 Task: Change page orientation to portrait.
Action: Mouse moved to (150, 158)
Screenshot: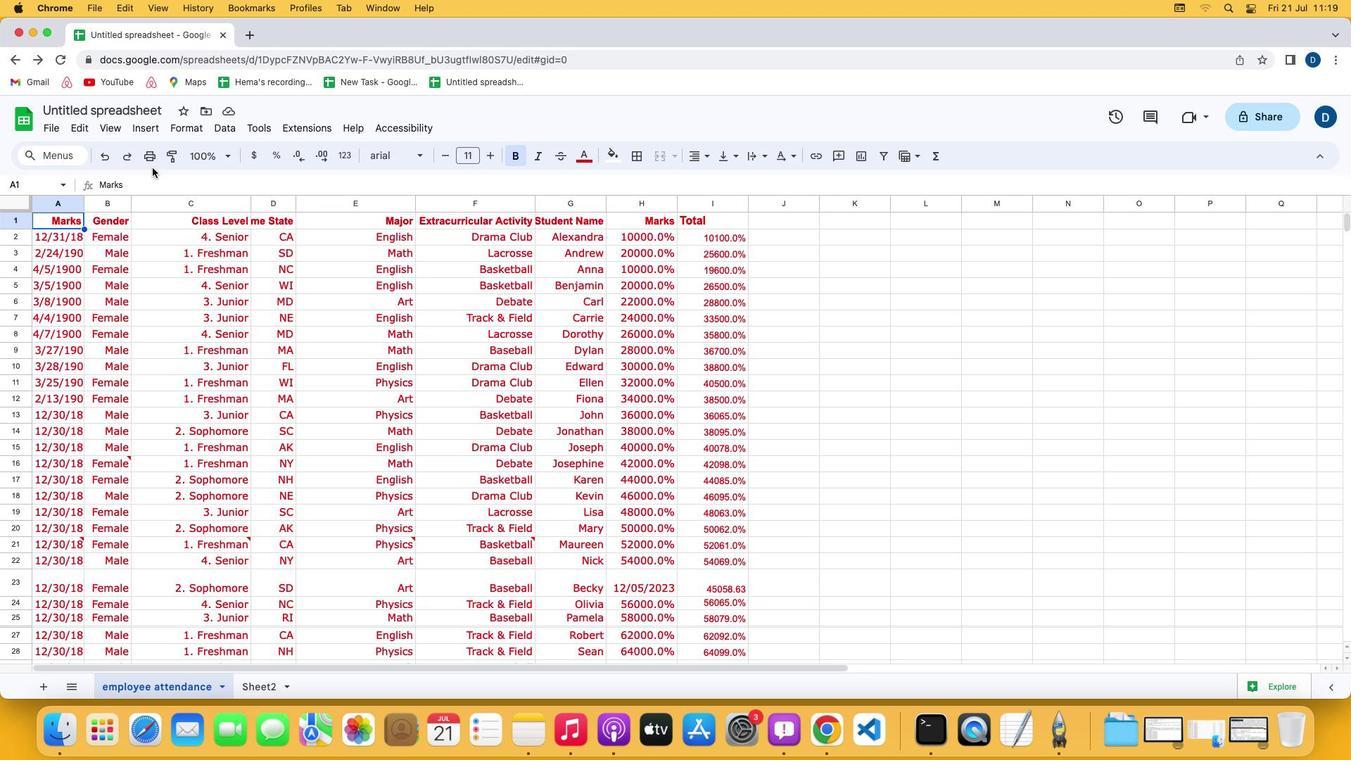 
Action: Mouse pressed left at (150, 158)
Screenshot: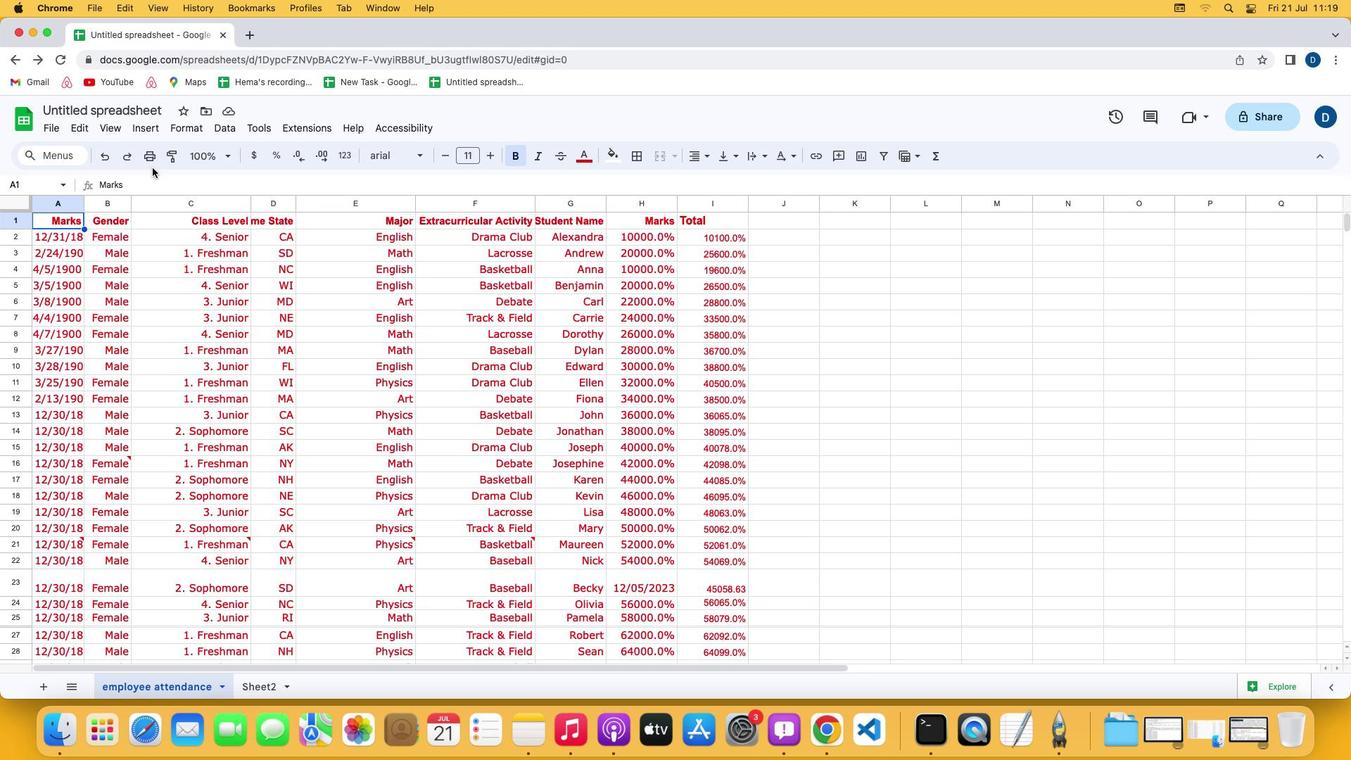 
Action: Mouse moved to (149, 157)
Screenshot: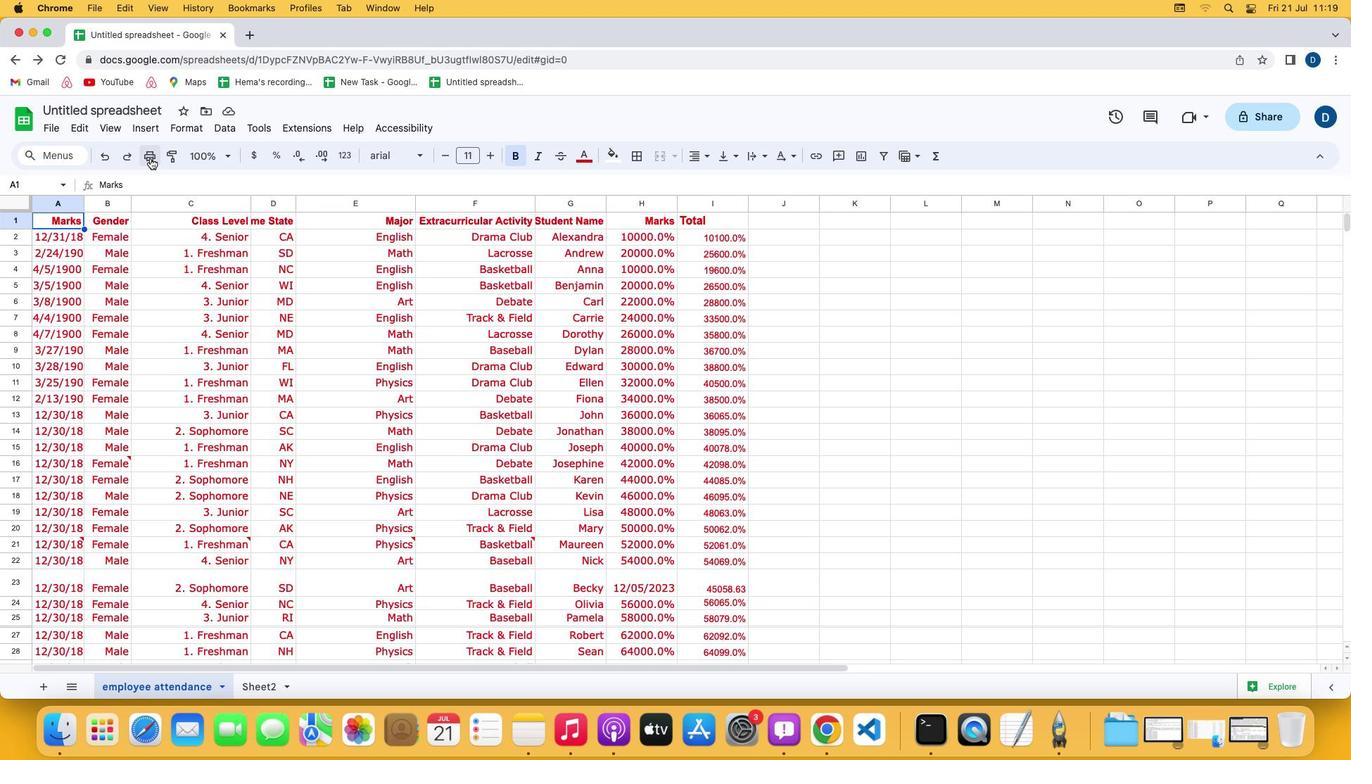 
Action: Mouse pressed left at (149, 157)
Screenshot: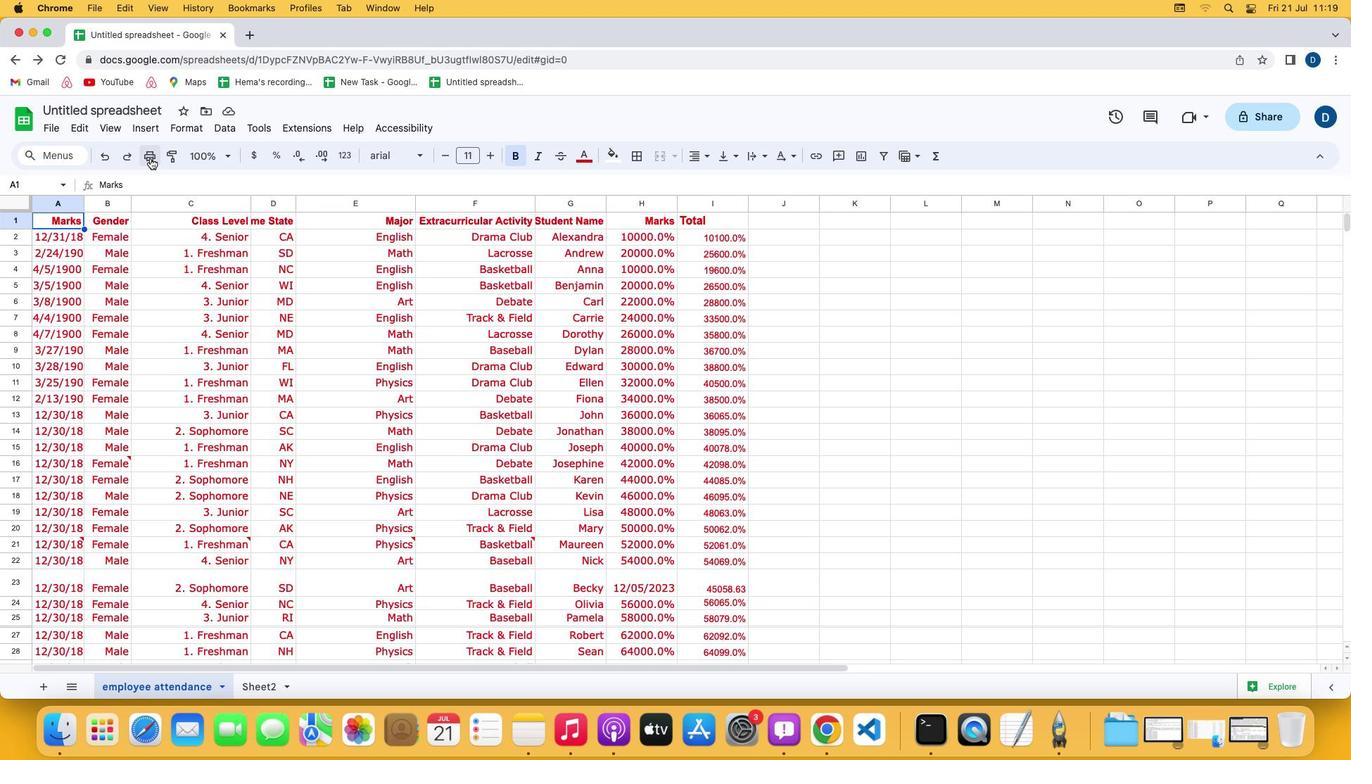 
Action: Mouse moved to (1251, 301)
Screenshot: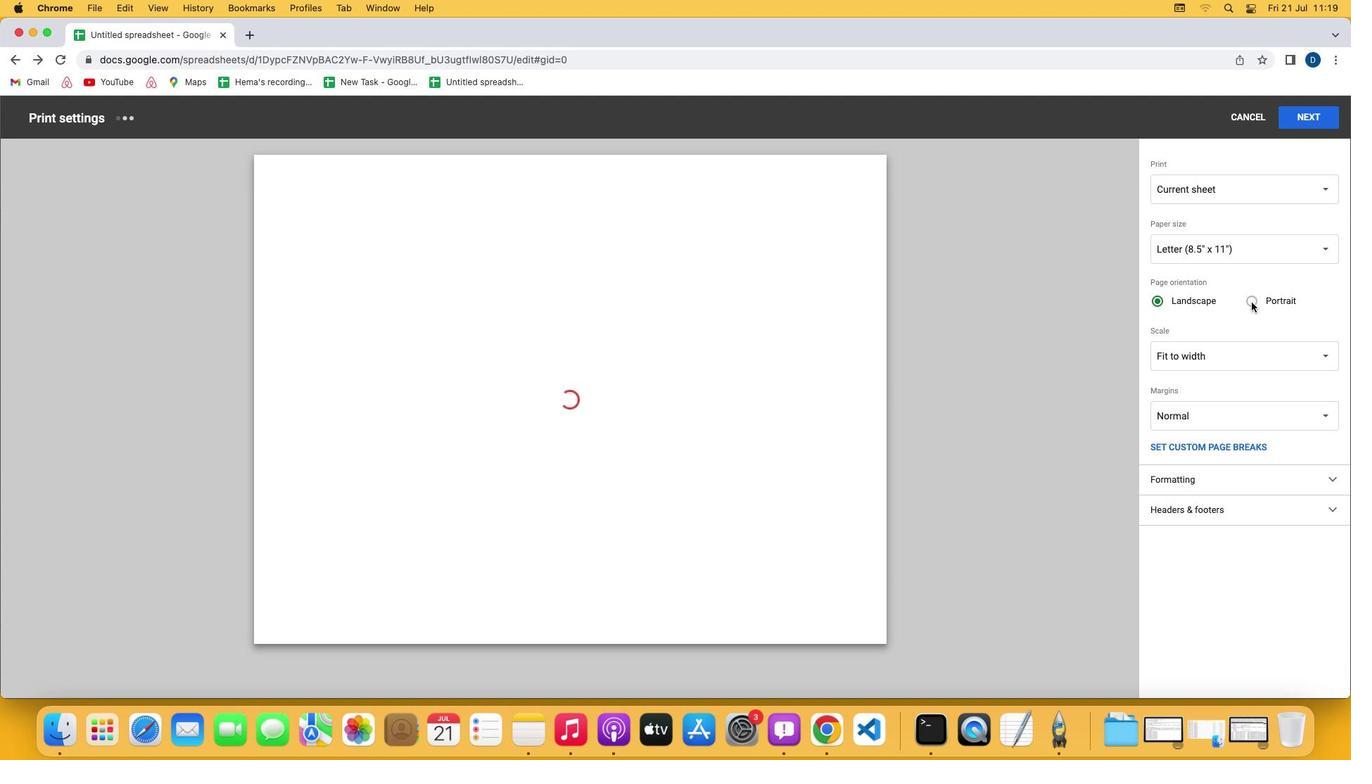 
Action: Mouse pressed left at (1251, 301)
Screenshot: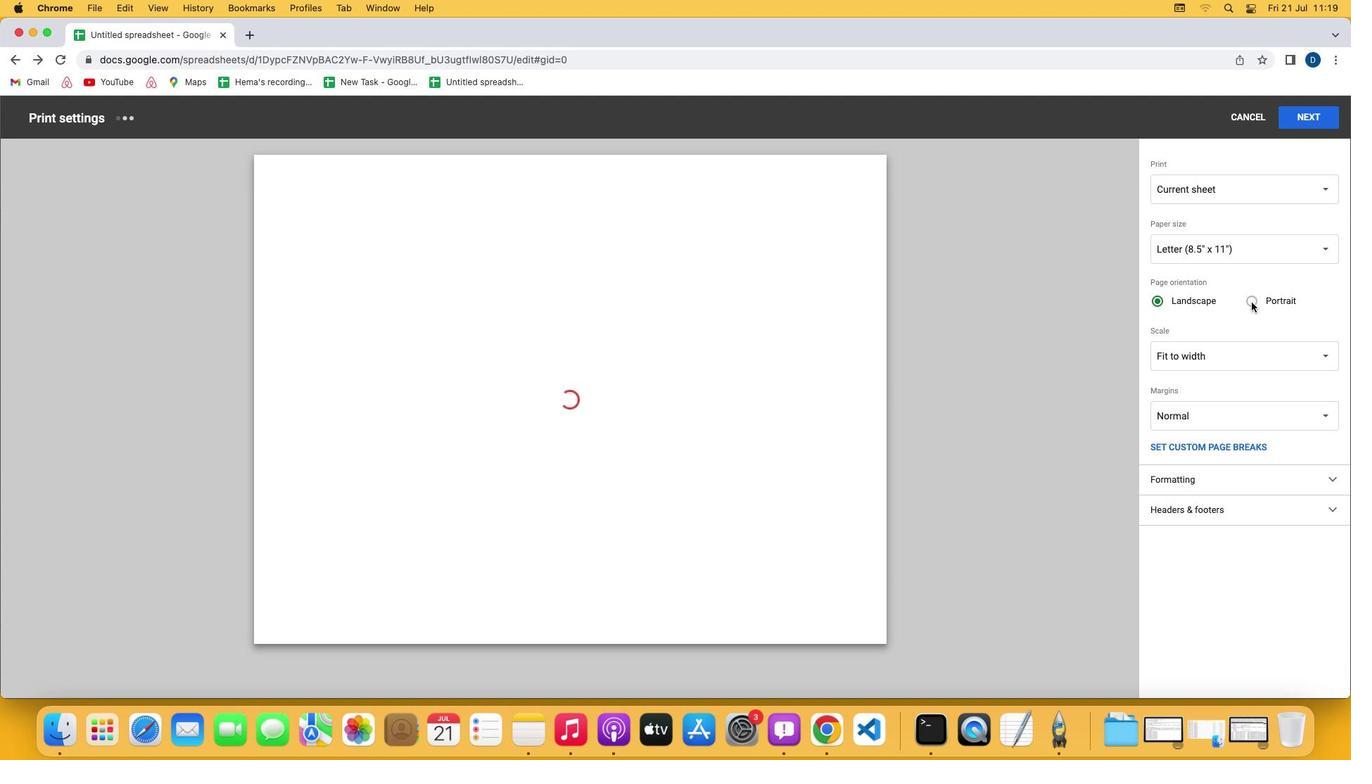 
Action: Mouse moved to (1200, 308)
Screenshot: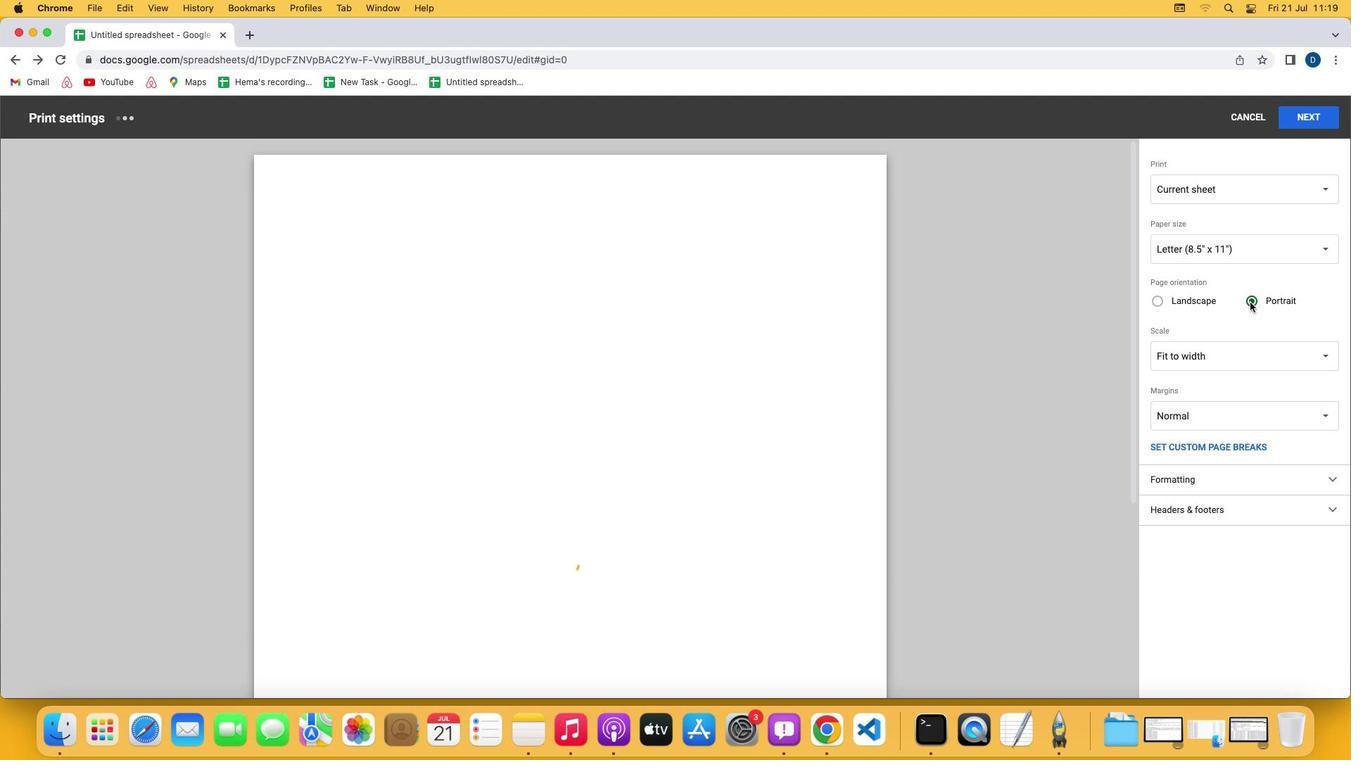 
